 Task: Create a due date automation trigger when advanced on, on the monday of the week before a card is due add fields without custom fields "Resume" completed at 11:00 AM.
Action: Mouse moved to (1035, 81)
Screenshot: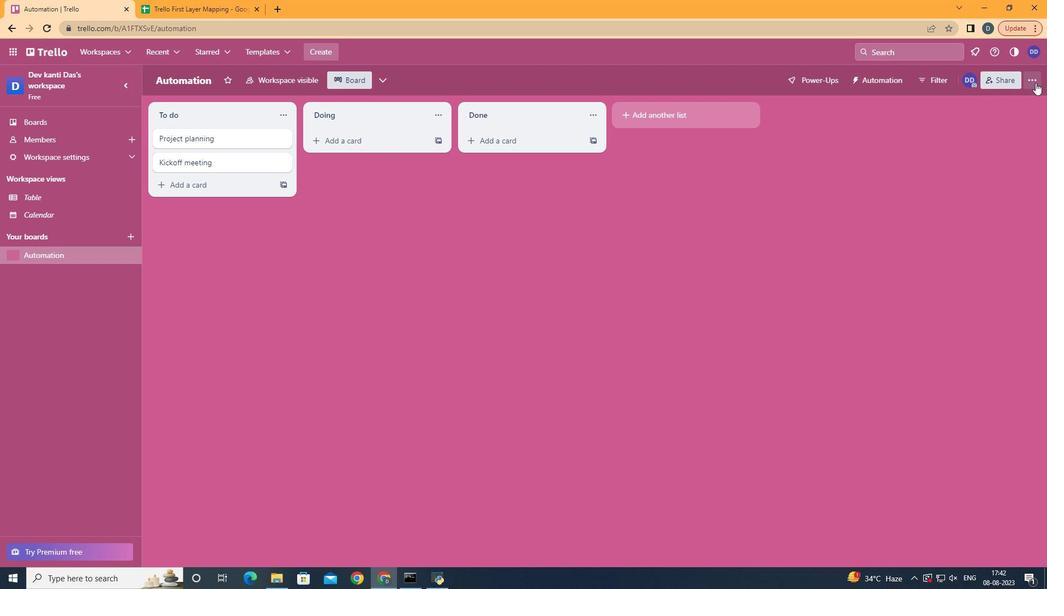
Action: Mouse pressed left at (1035, 81)
Screenshot: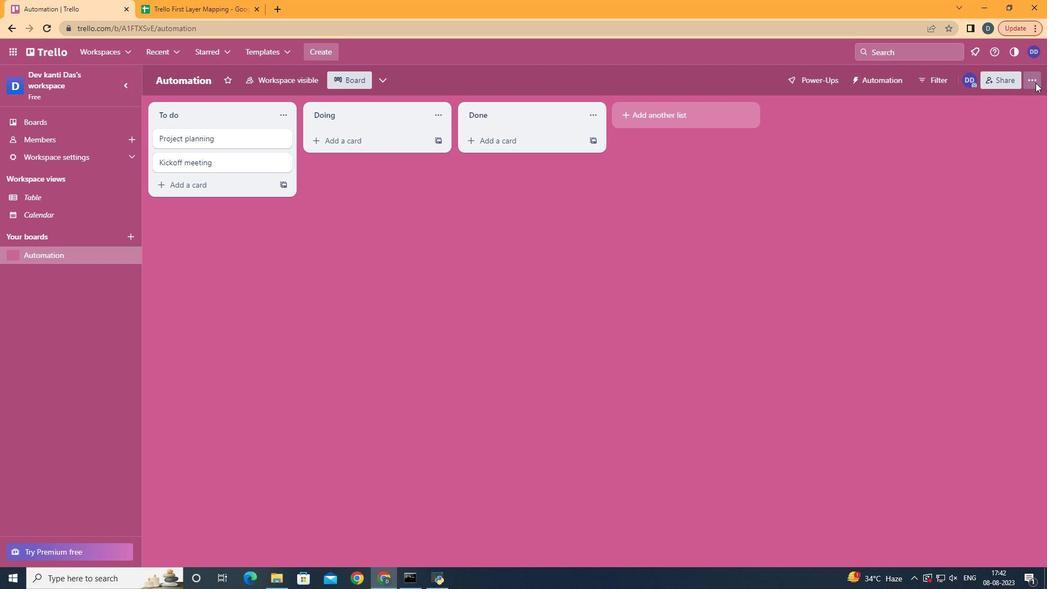 
Action: Mouse moved to (952, 225)
Screenshot: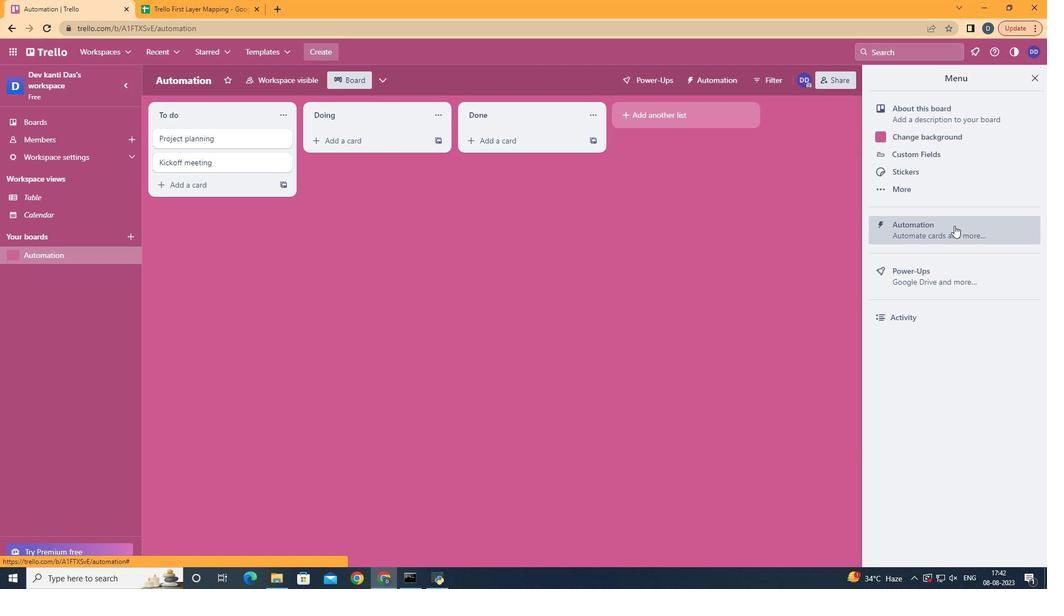 
Action: Mouse pressed left at (952, 225)
Screenshot: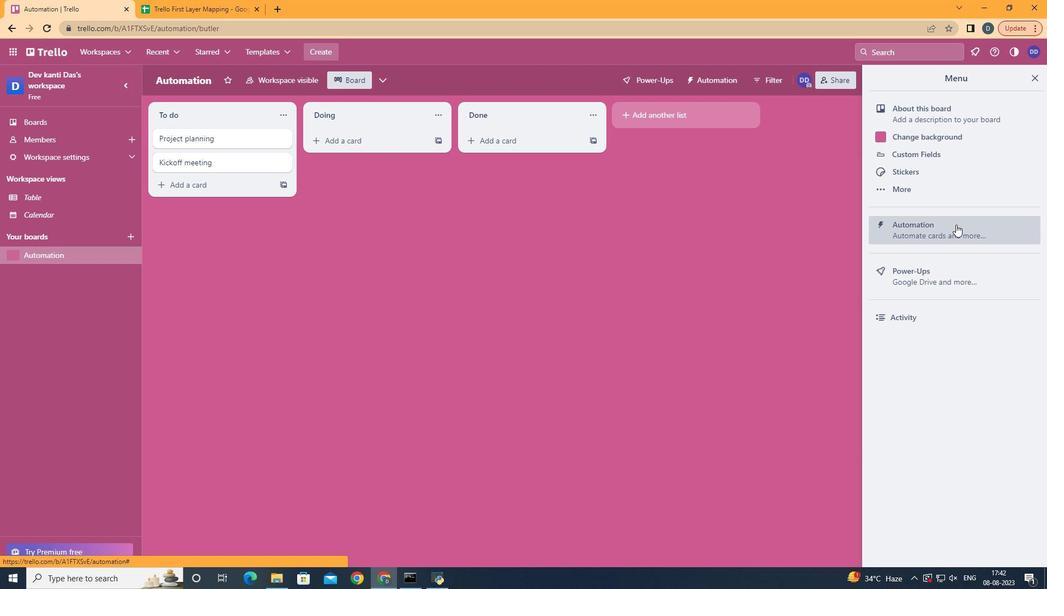 
Action: Mouse moved to (215, 213)
Screenshot: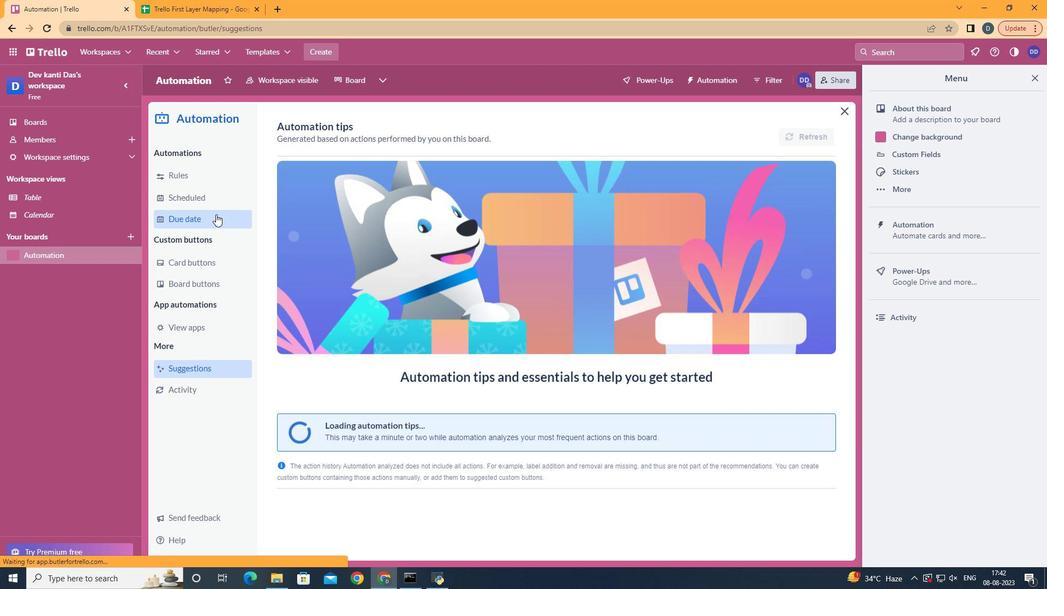 
Action: Mouse pressed left at (215, 213)
Screenshot: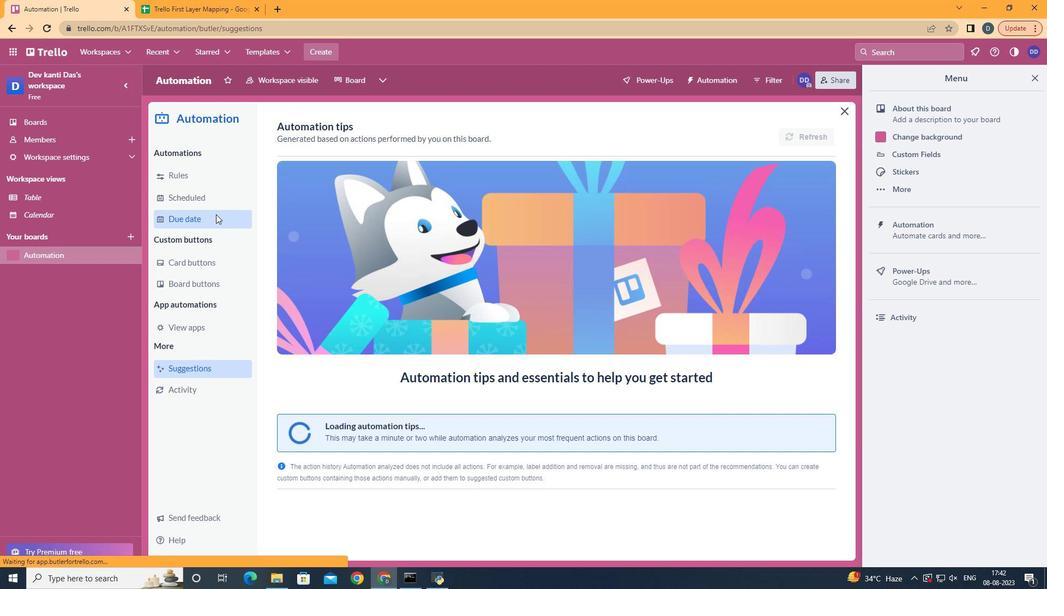 
Action: Mouse moved to (758, 129)
Screenshot: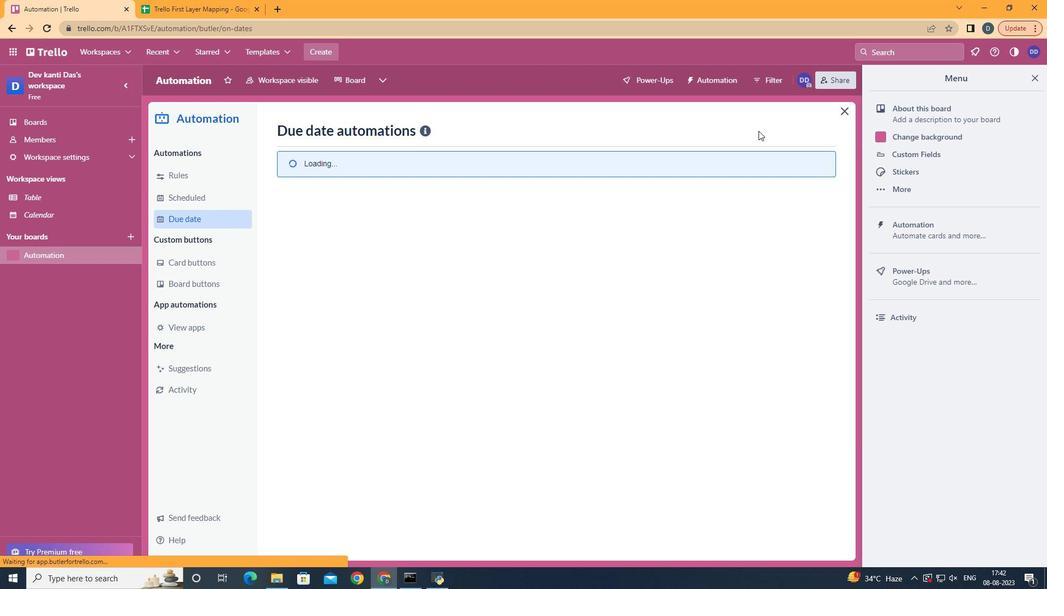 
Action: Mouse pressed left at (758, 129)
Screenshot: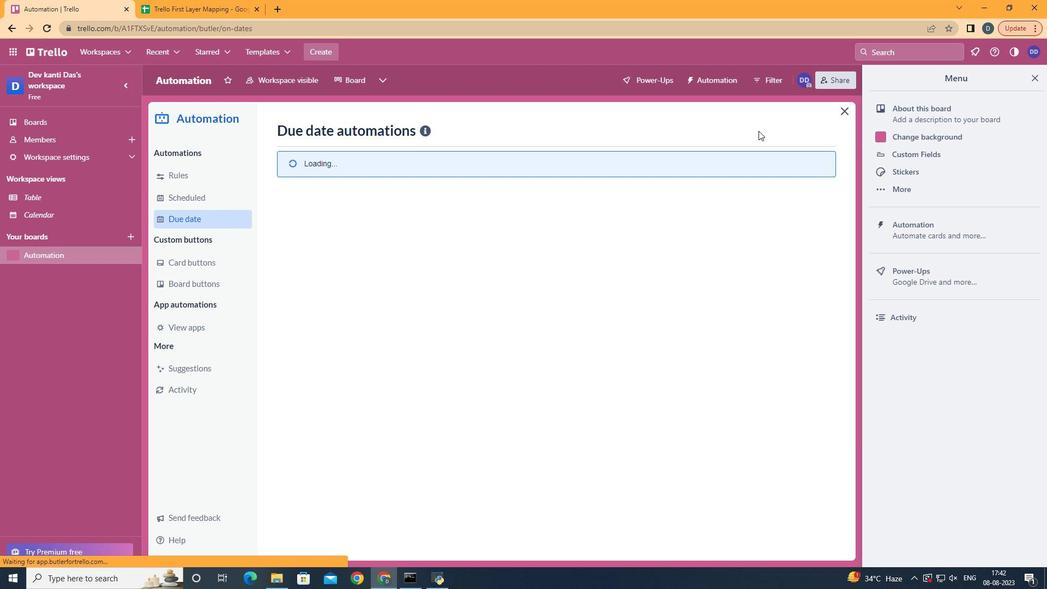 
Action: Mouse pressed left at (758, 129)
Screenshot: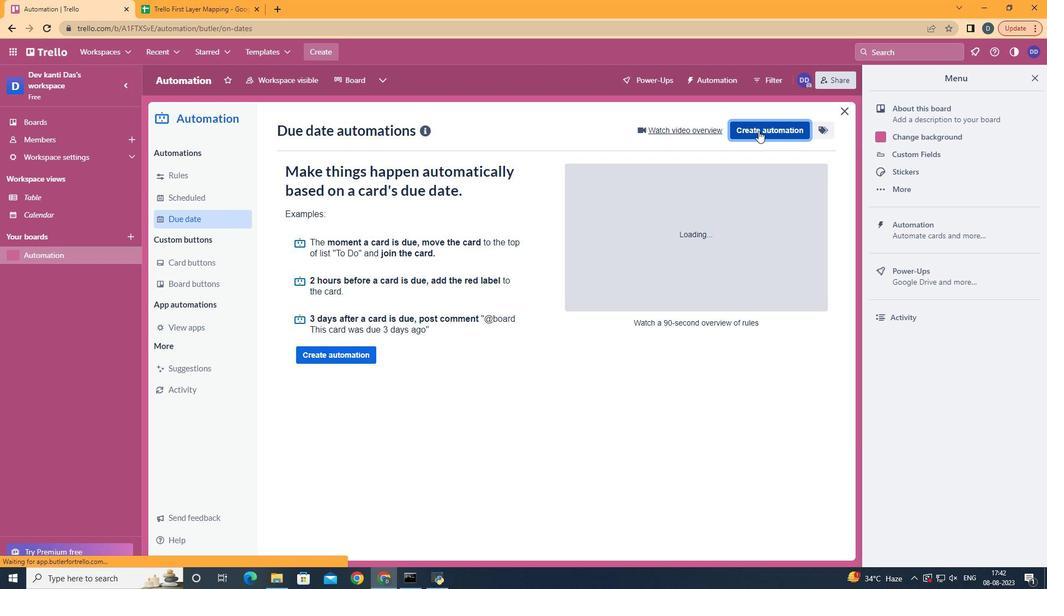 
Action: Mouse moved to (536, 243)
Screenshot: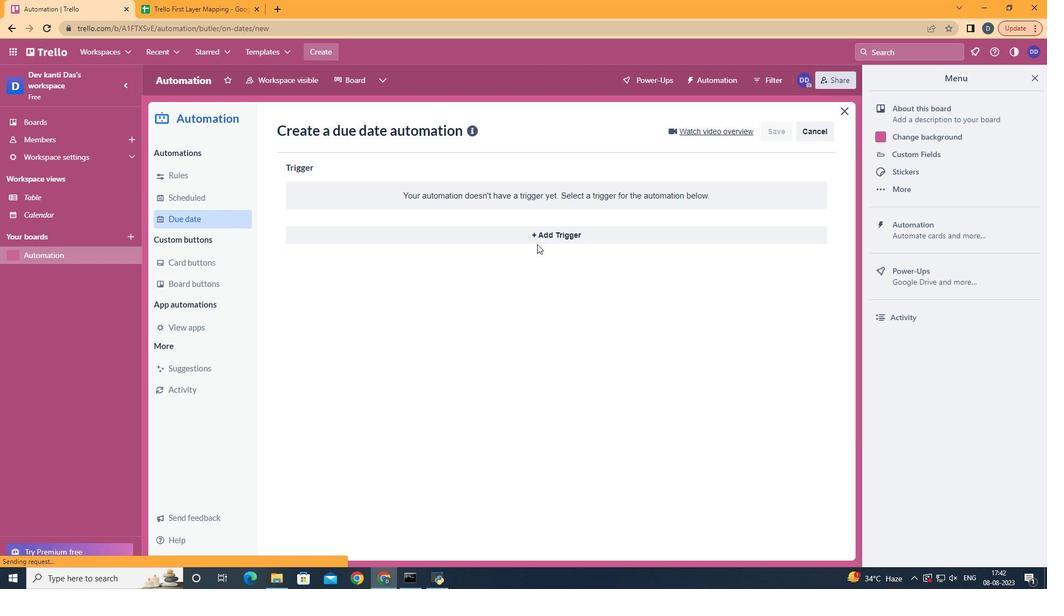 
Action: Mouse pressed left at (536, 243)
Screenshot: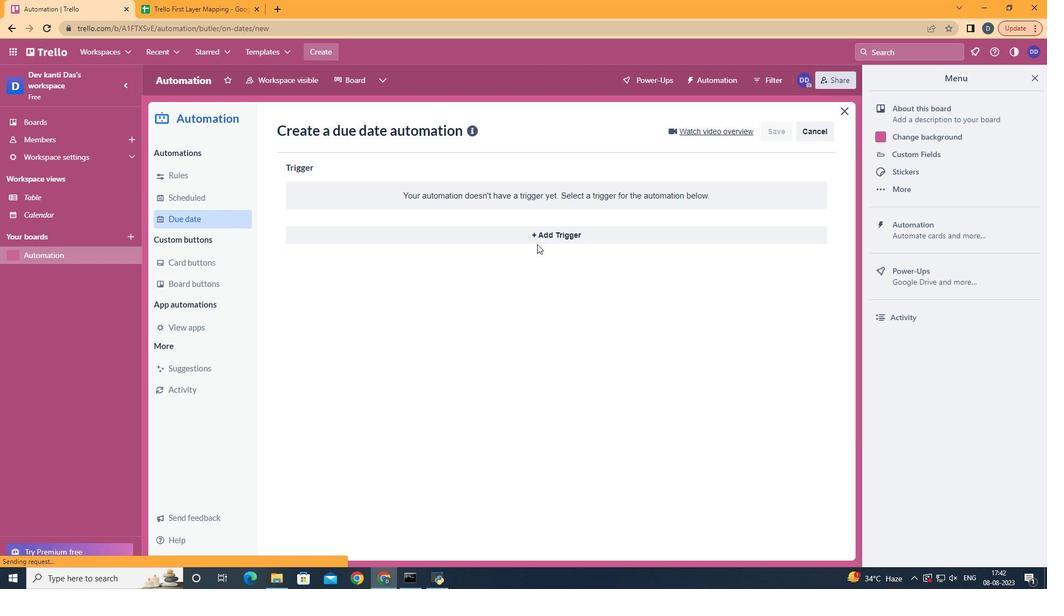 
Action: Mouse moved to (565, 235)
Screenshot: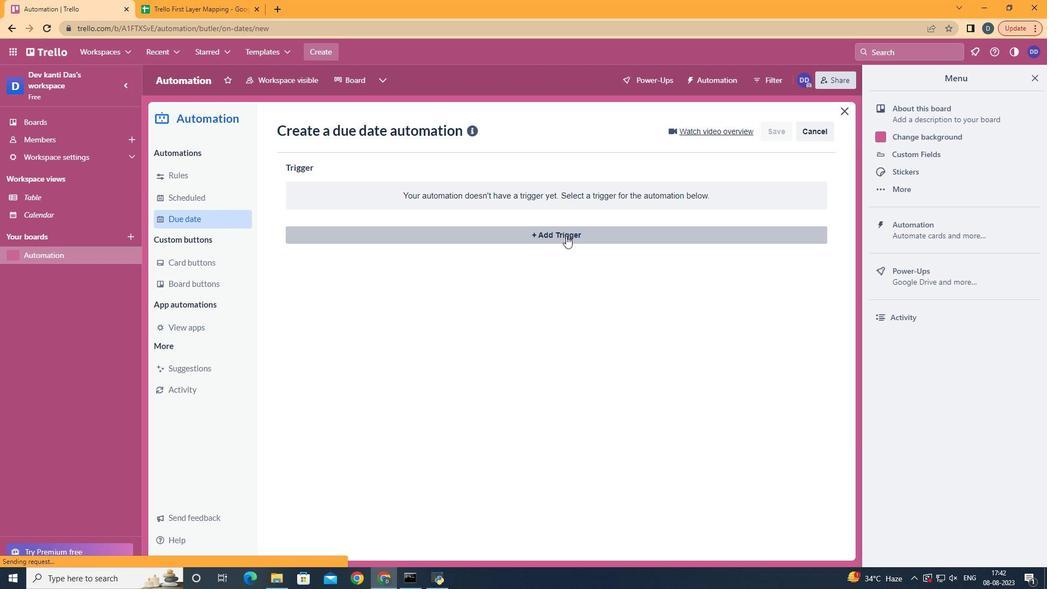 
Action: Mouse pressed left at (565, 235)
Screenshot: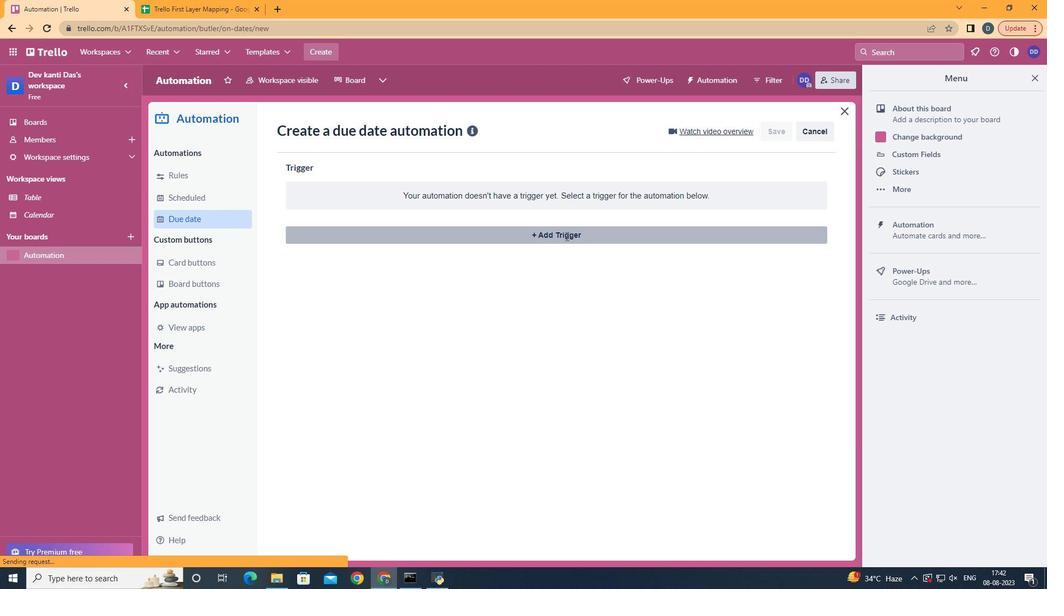 
Action: Mouse moved to (394, 528)
Screenshot: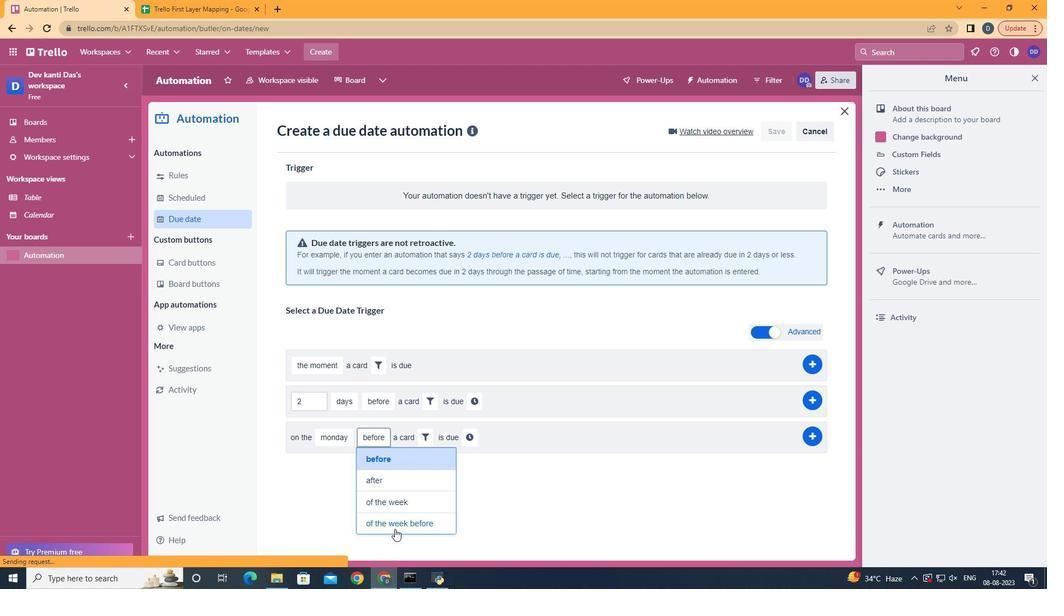 
Action: Mouse pressed left at (394, 528)
Screenshot: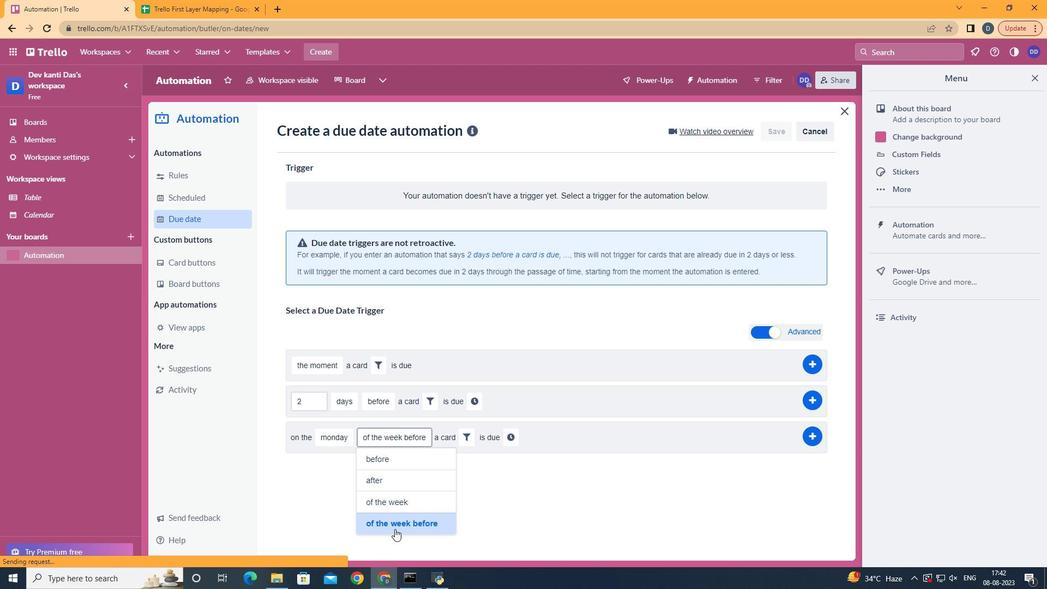 
Action: Mouse moved to (463, 444)
Screenshot: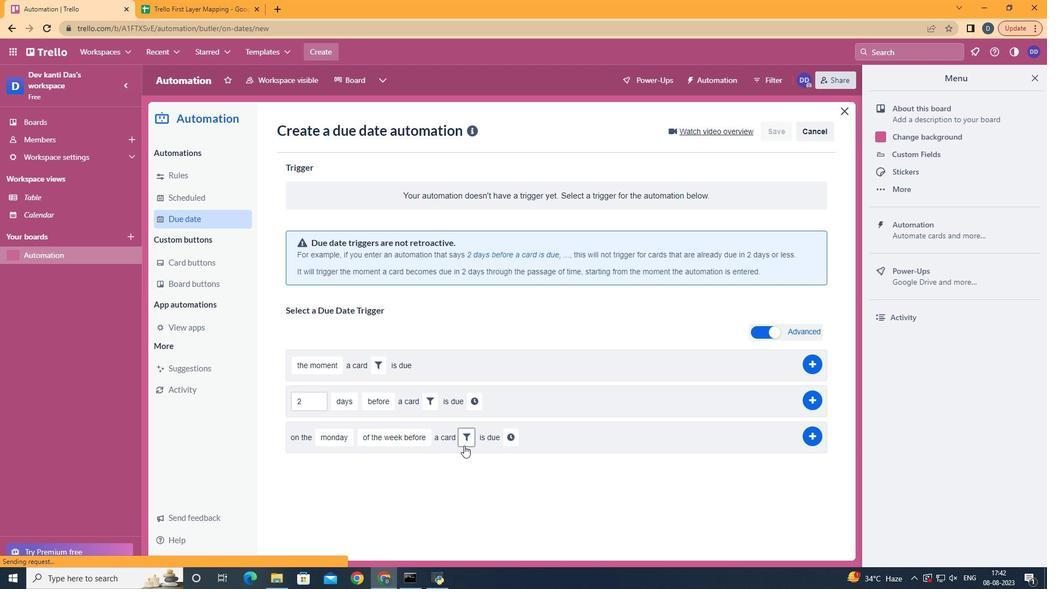 
Action: Mouse pressed left at (463, 444)
Screenshot: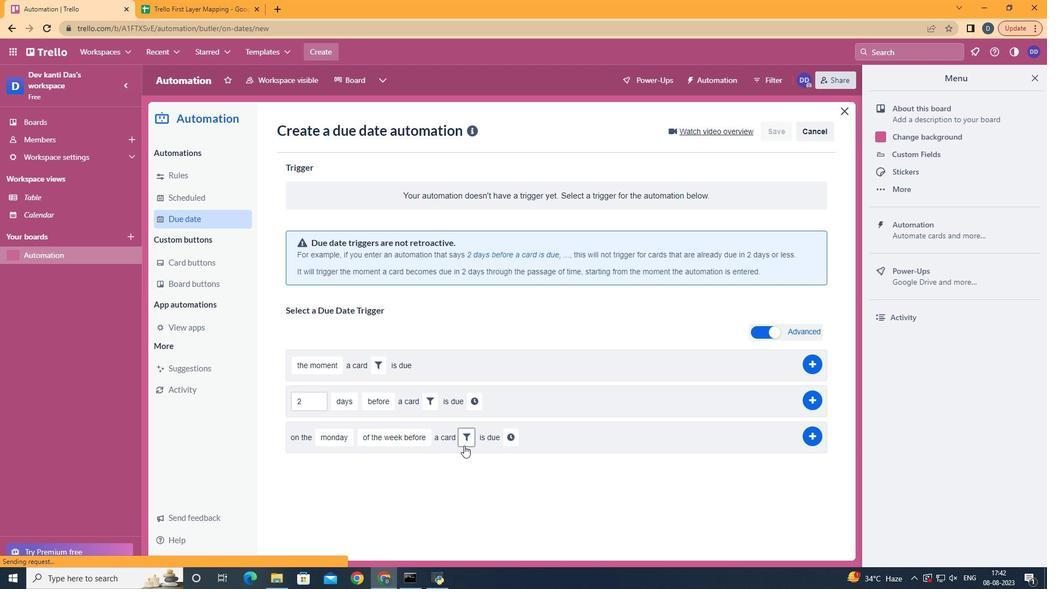 
Action: Mouse moved to (640, 473)
Screenshot: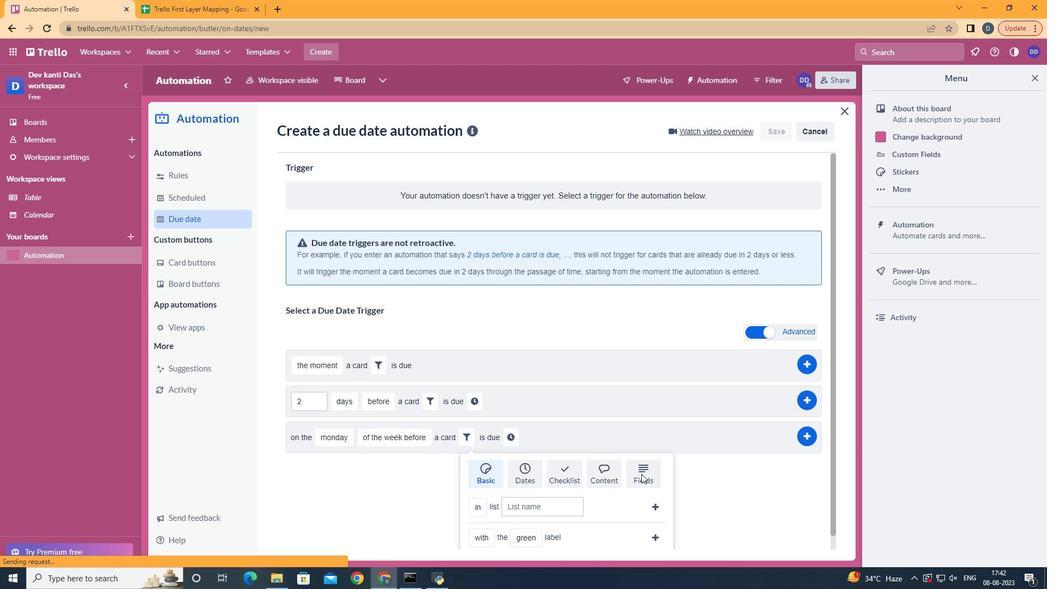 
Action: Mouse pressed left at (640, 473)
Screenshot: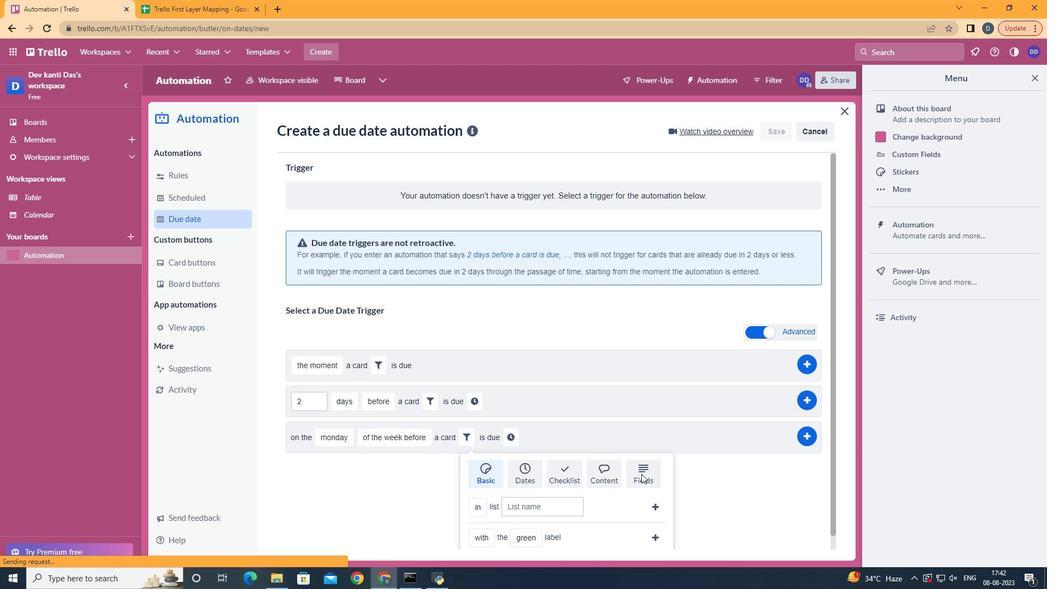 
Action: Mouse moved to (652, 438)
Screenshot: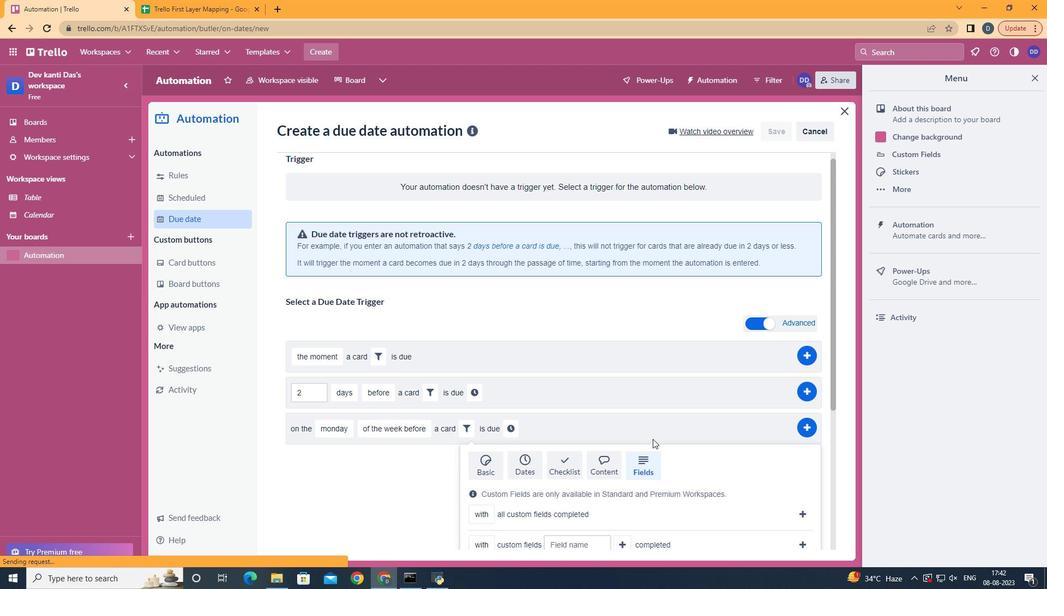 
Action: Mouse scrolled (652, 437) with delta (0, 0)
Screenshot: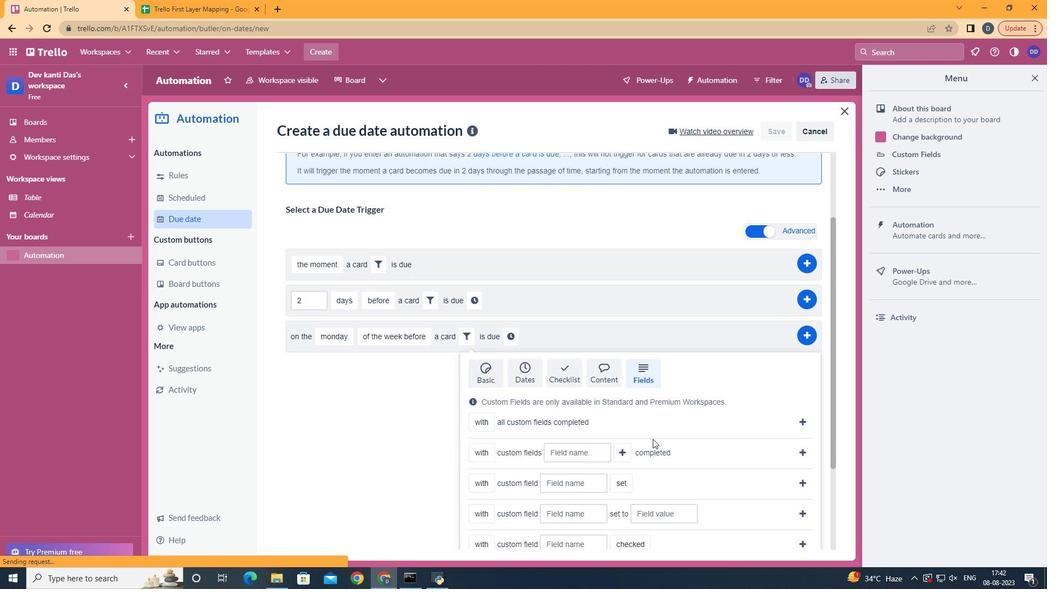 
Action: Mouse scrolled (652, 437) with delta (0, 0)
Screenshot: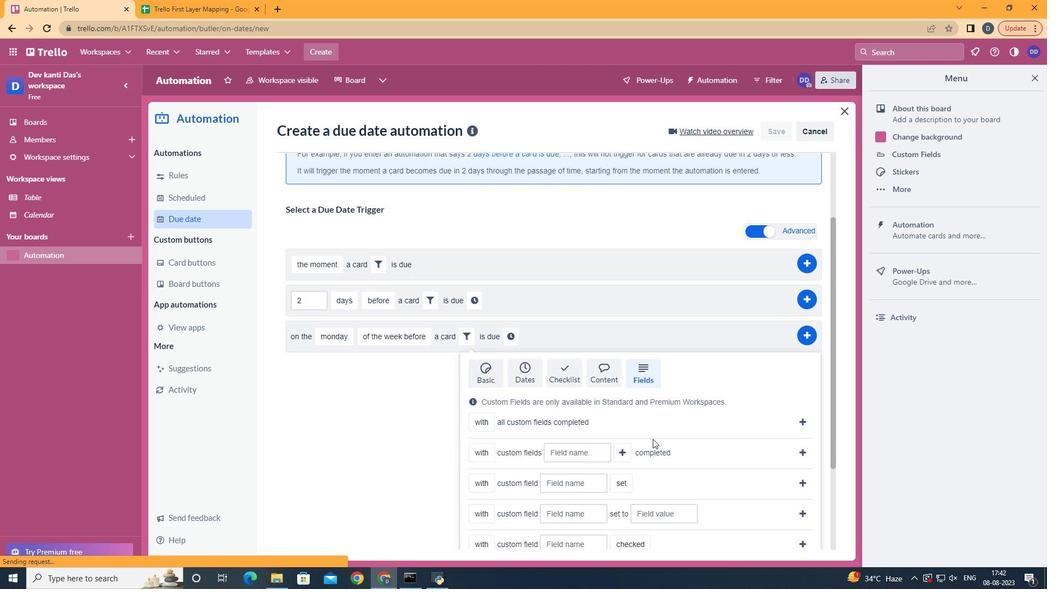 
Action: Mouse scrolled (652, 437) with delta (0, 0)
Screenshot: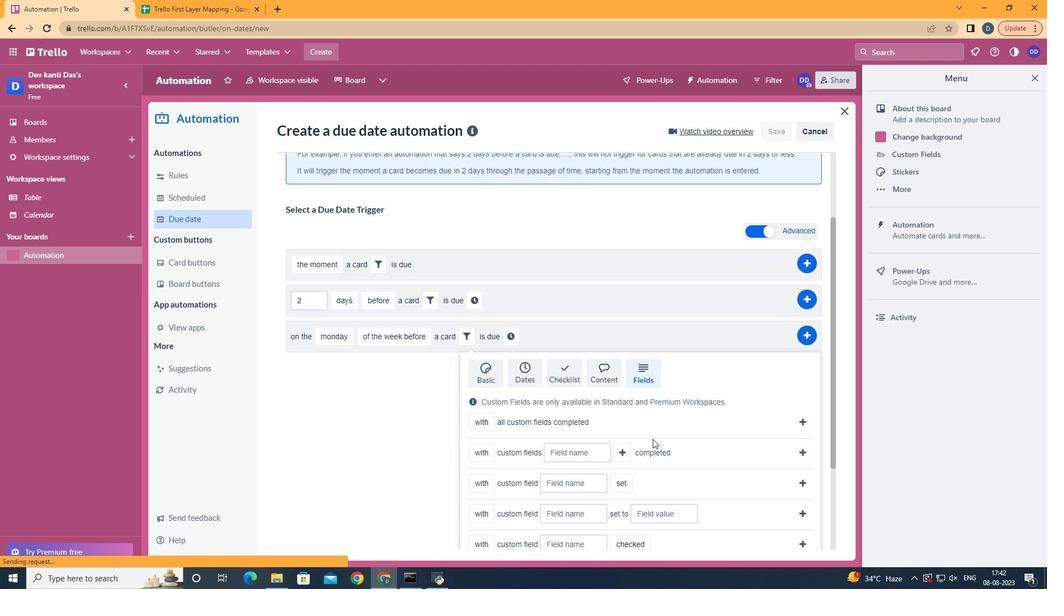 
Action: Mouse scrolled (652, 437) with delta (0, 0)
Screenshot: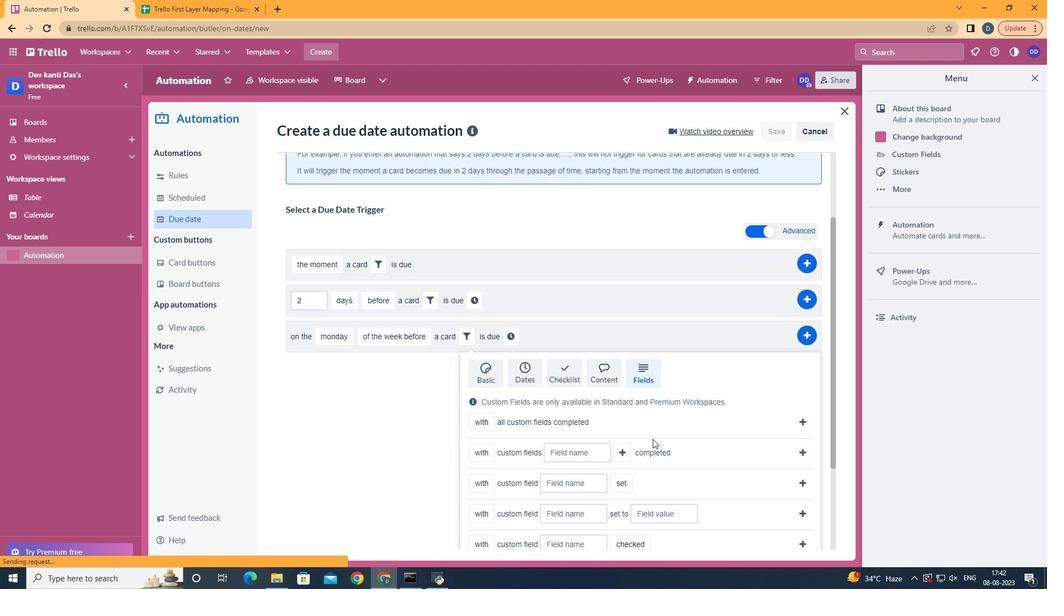 
Action: Mouse scrolled (652, 437) with delta (0, 0)
Screenshot: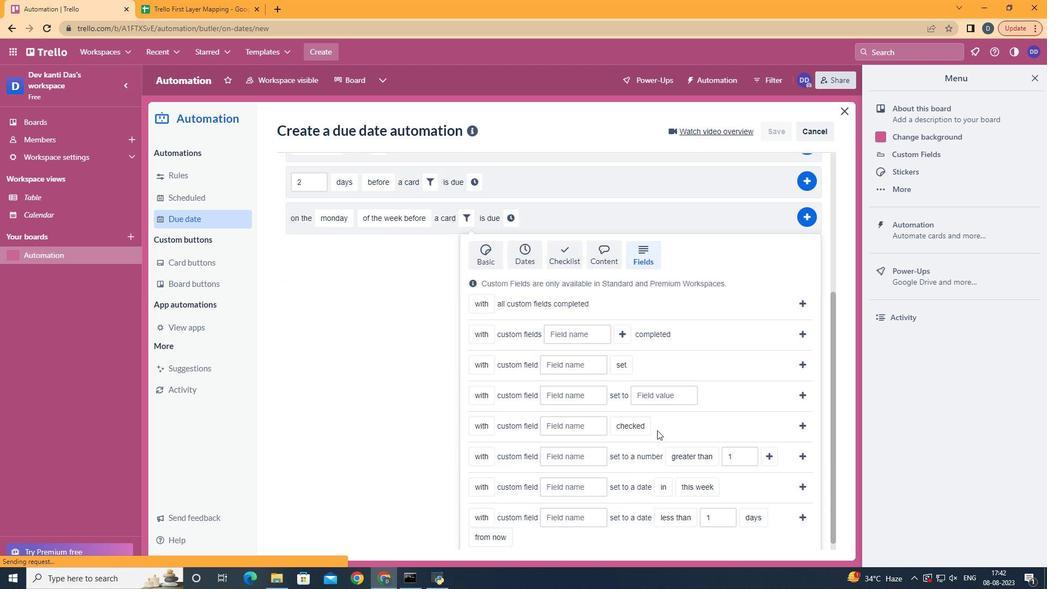 
Action: Mouse scrolled (652, 437) with delta (0, 0)
Screenshot: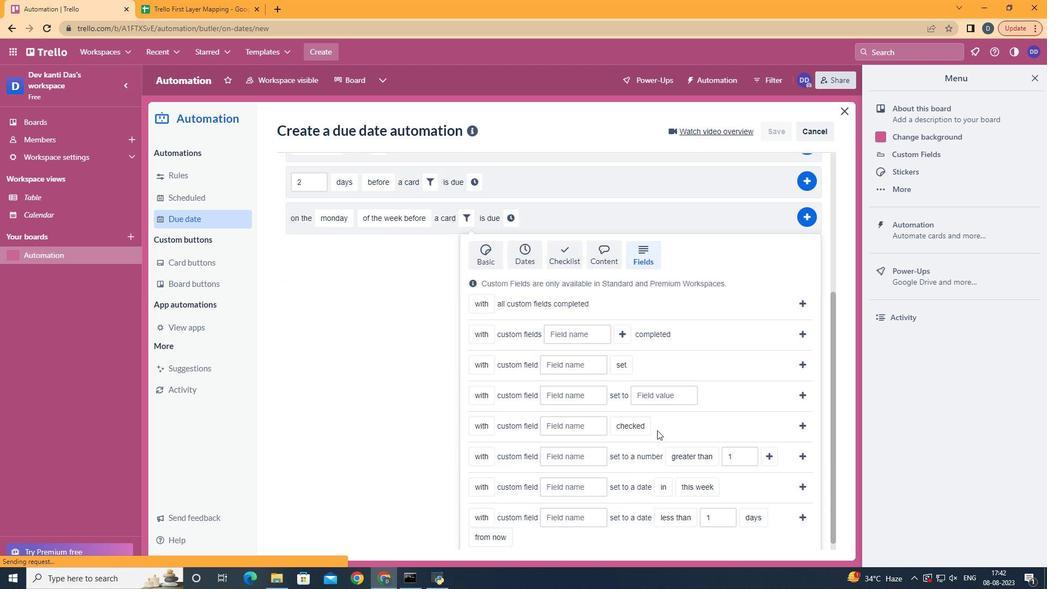 
Action: Mouse moved to (498, 370)
Screenshot: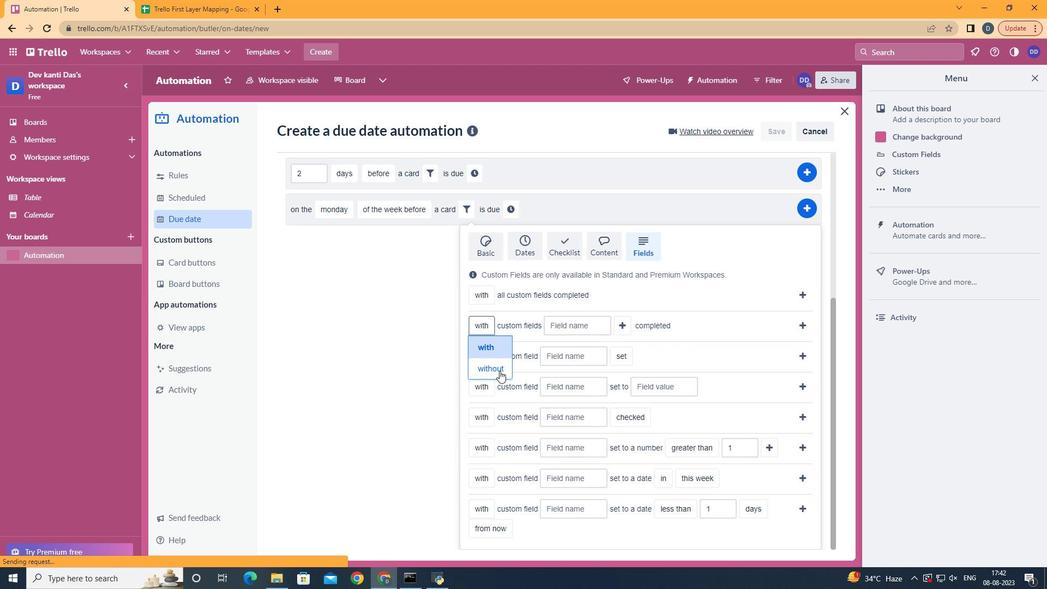 
Action: Mouse pressed left at (498, 370)
Screenshot: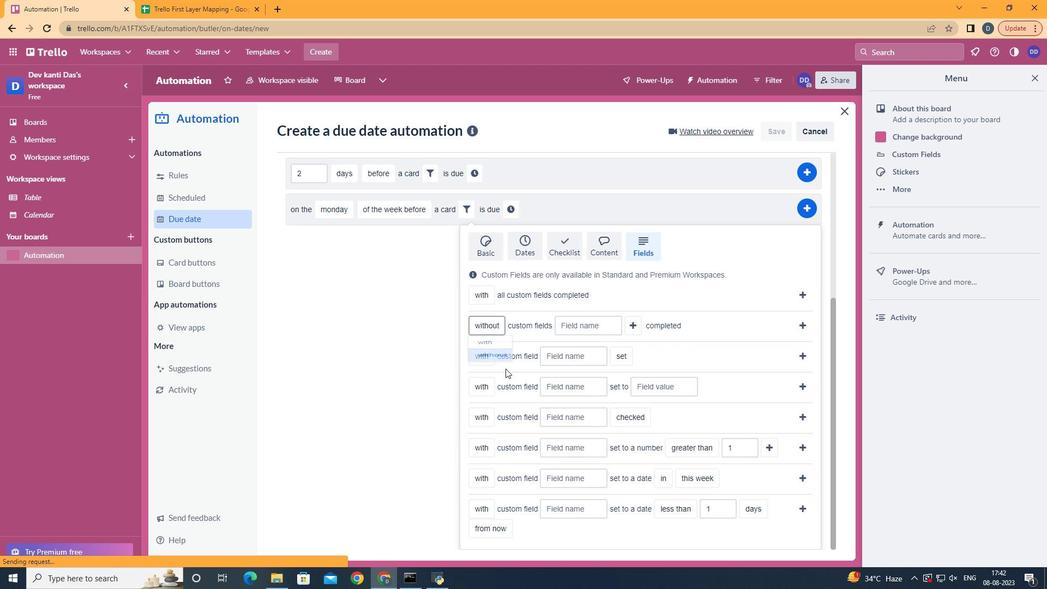 
Action: Mouse moved to (583, 326)
Screenshot: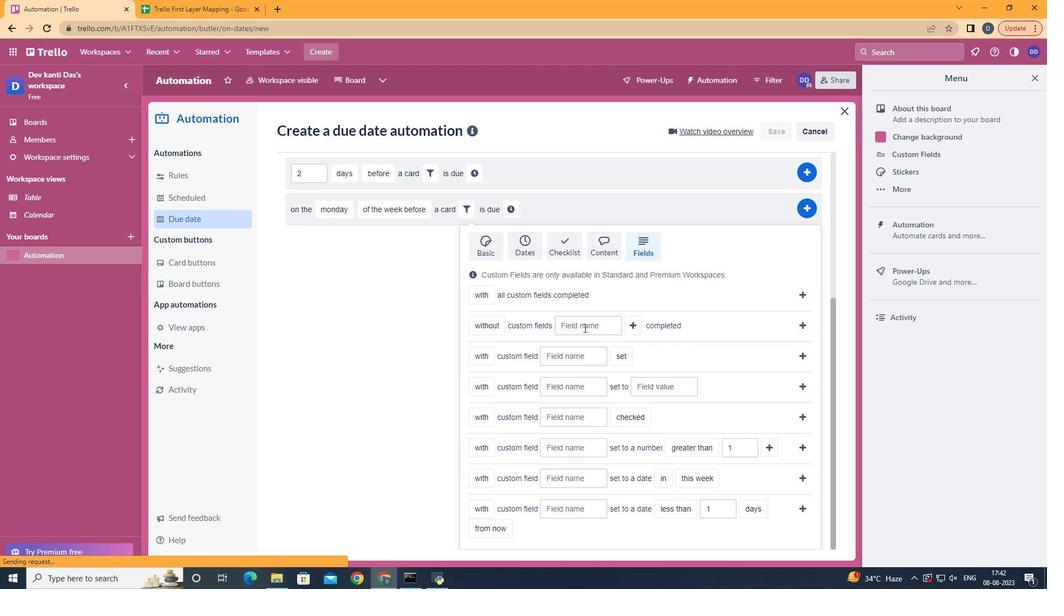 
Action: Mouse pressed left at (583, 326)
Screenshot: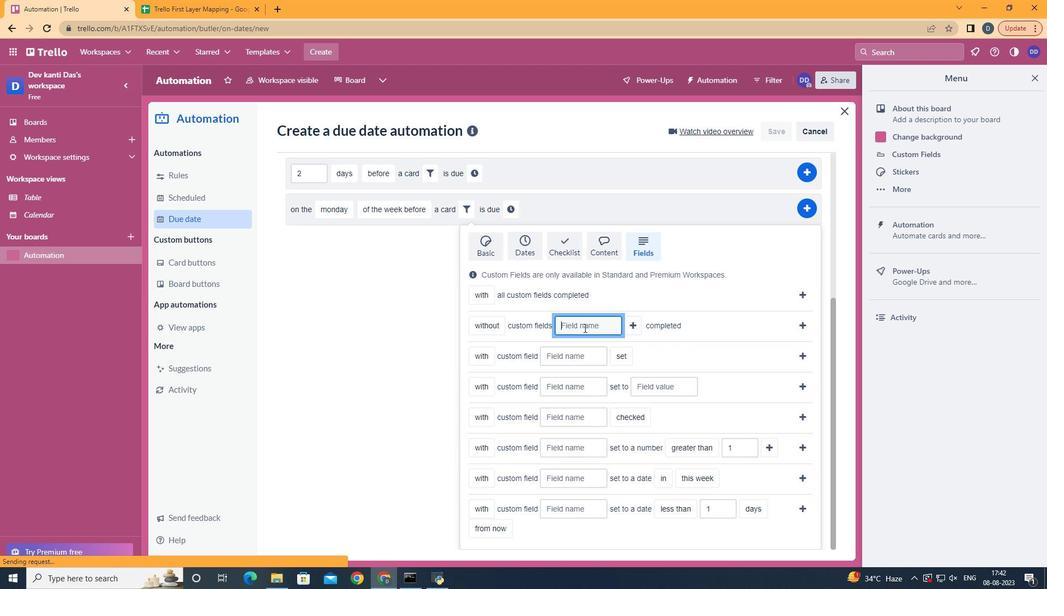 
Action: Key pressed <Key.shift>Resume
Screenshot: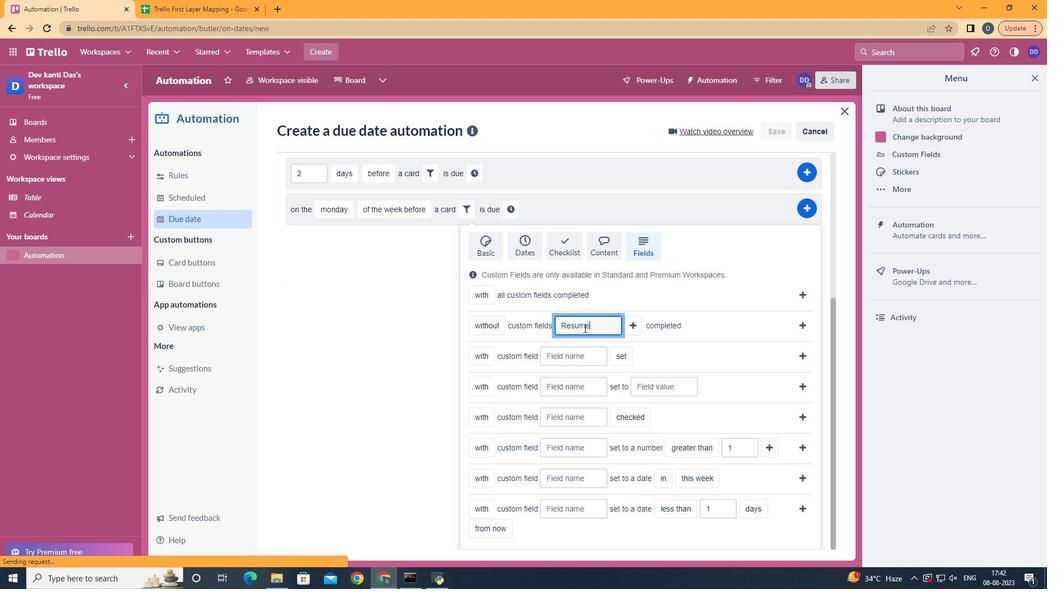 
Action: Mouse moved to (800, 324)
Screenshot: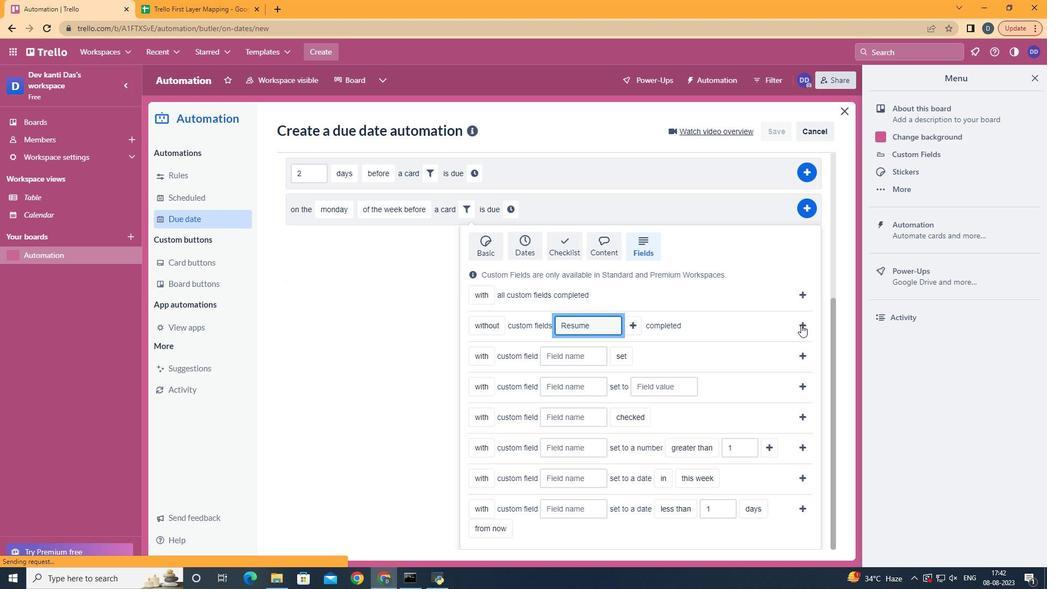 
Action: Mouse pressed left at (800, 324)
Screenshot: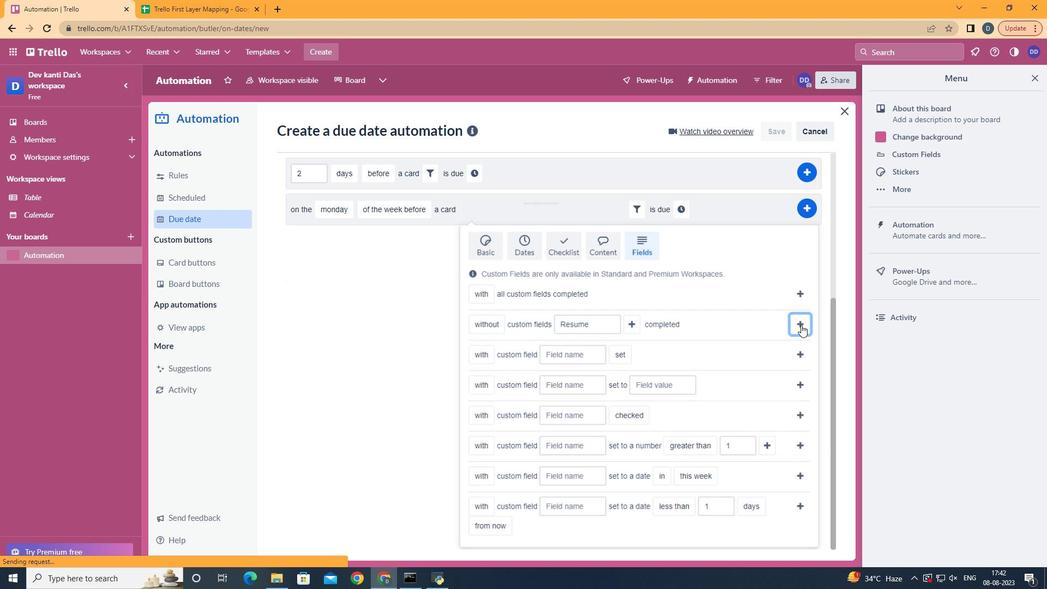 
Action: Mouse moved to (679, 441)
Screenshot: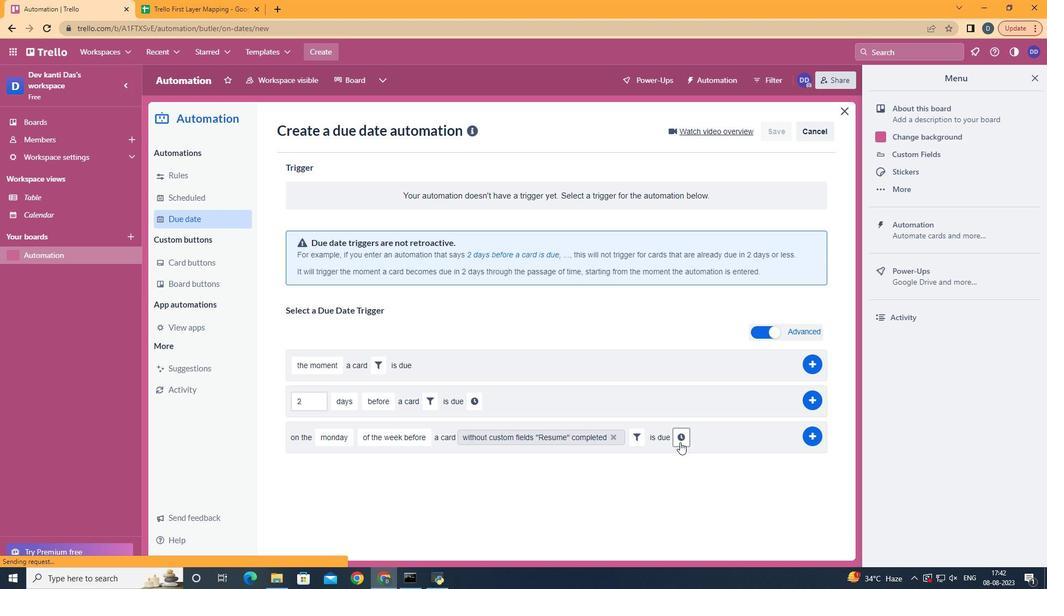 
Action: Mouse pressed left at (679, 441)
Screenshot: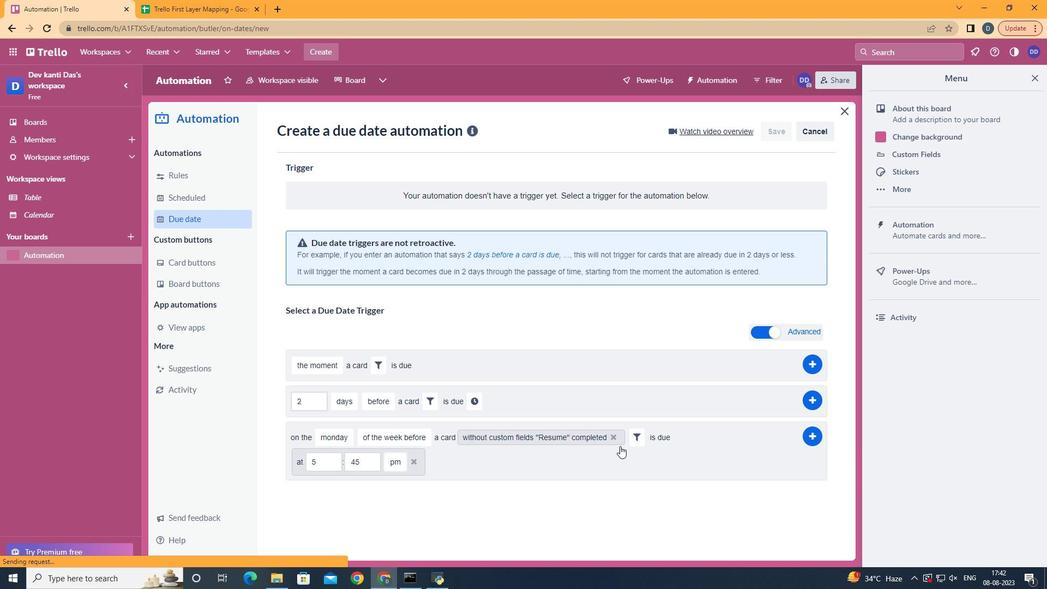 
Action: Mouse moved to (322, 460)
Screenshot: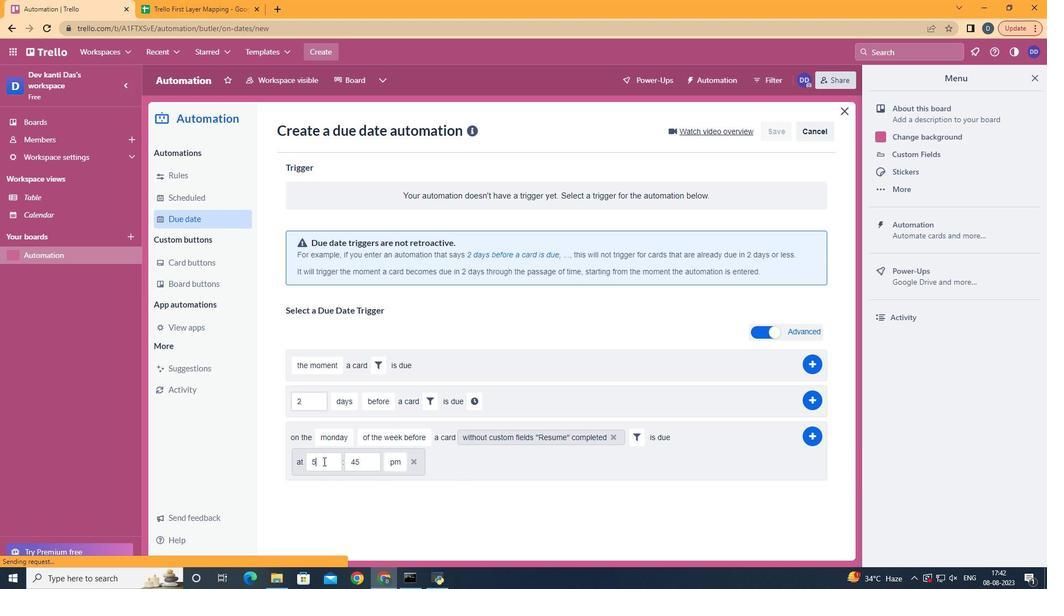 
Action: Mouse pressed left at (322, 460)
Screenshot: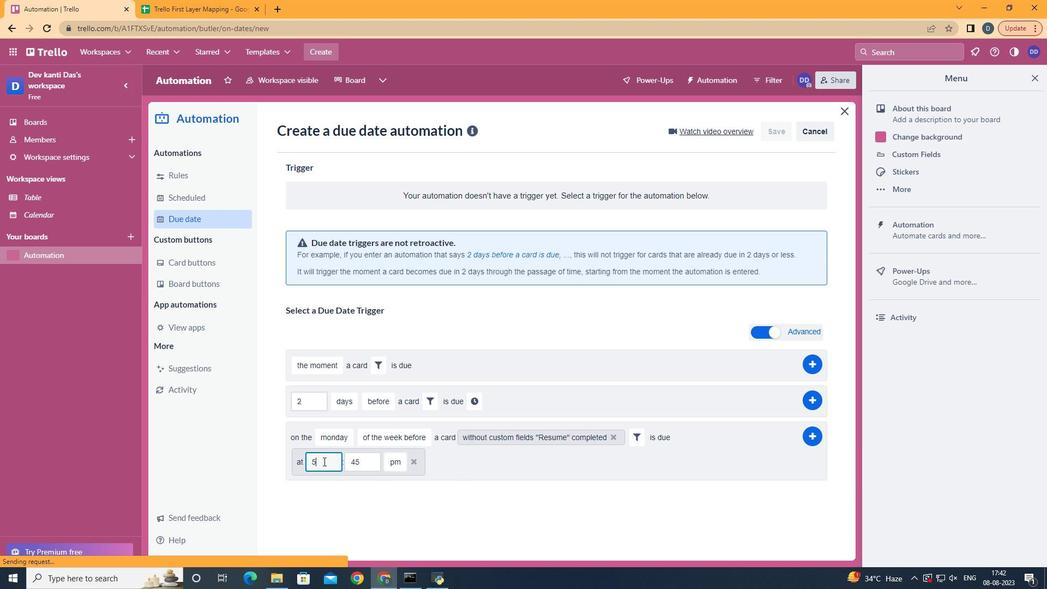
Action: Mouse moved to (321, 460)
Screenshot: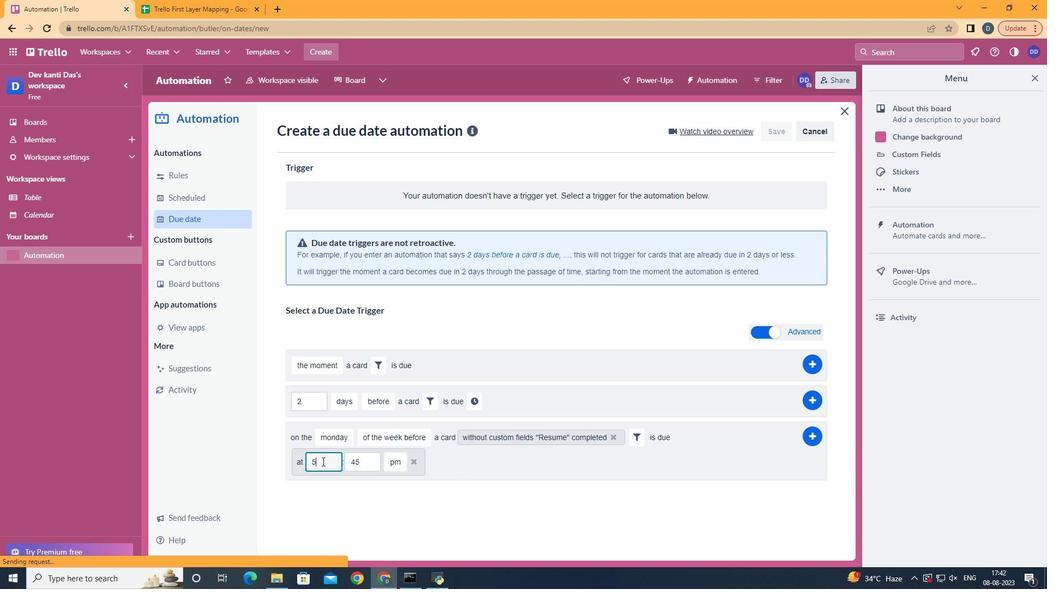 
Action: Key pressed <Key.backspace>11
Screenshot: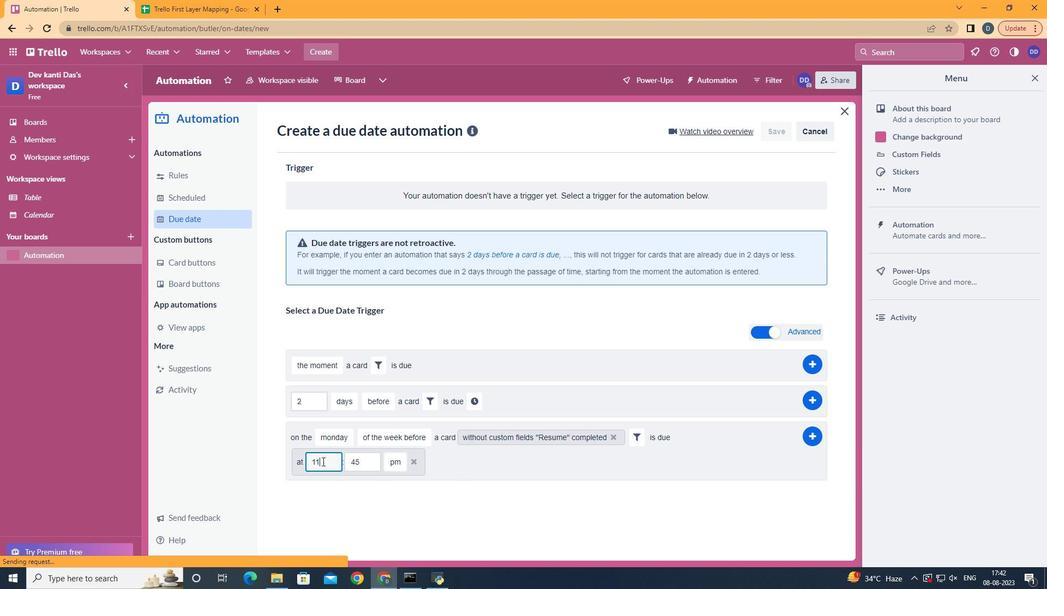 
Action: Mouse moved to (364, 460)
Screenshot: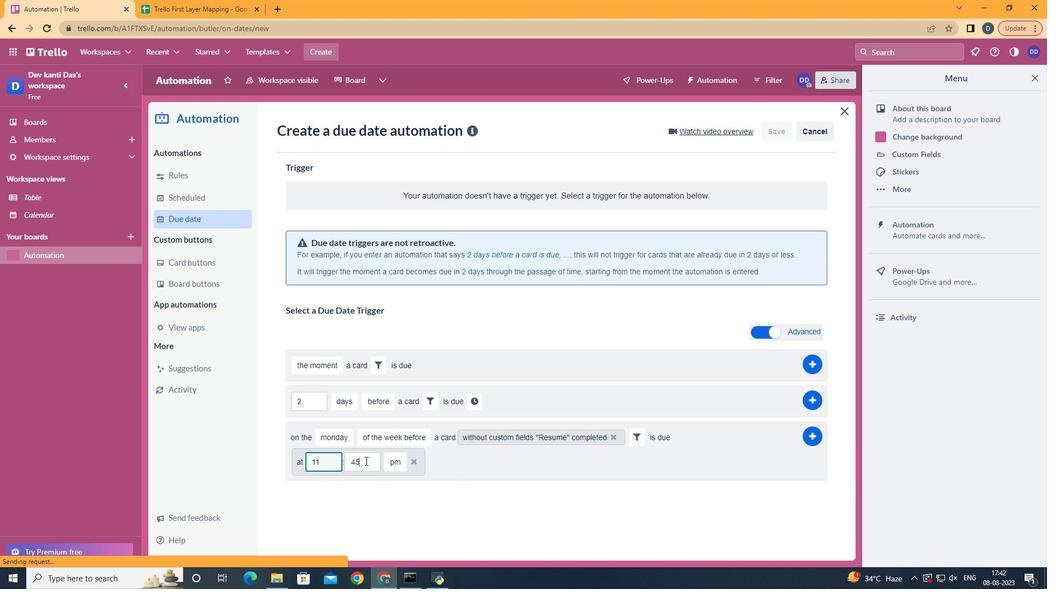 
Action: Mouse pressed left at (364, 460)
Screenshot: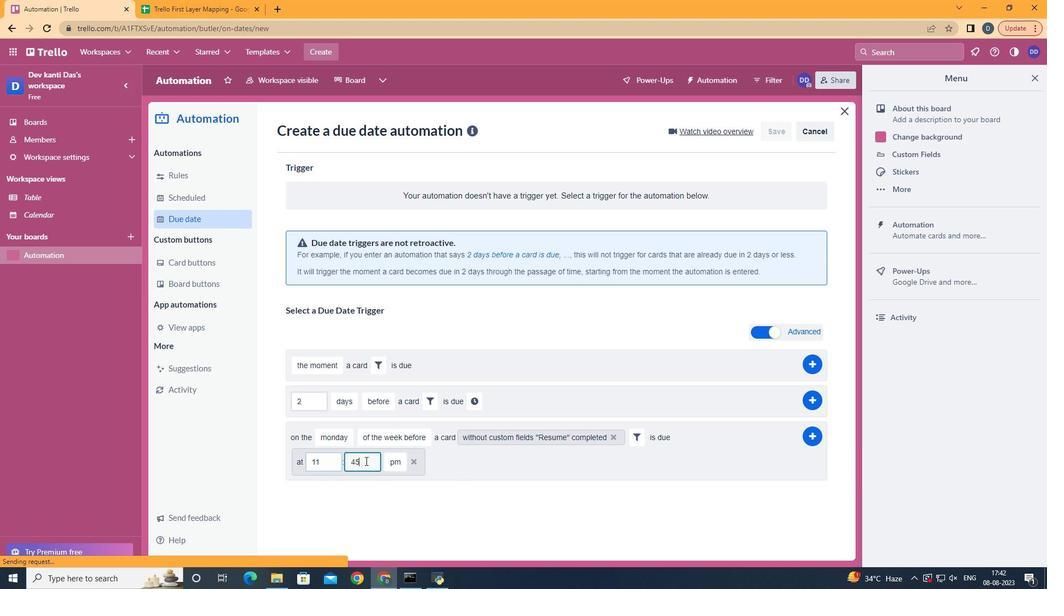 
Action: Mouse moved to (359, 461)
Screenshot: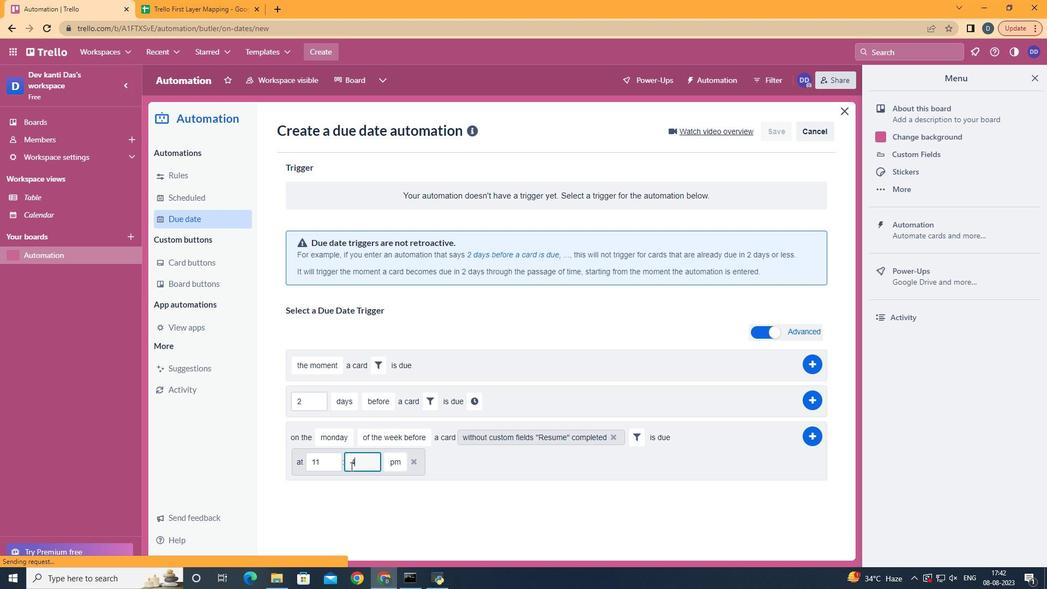 
Action: Key pressed <Key.backspace>
Screenshot: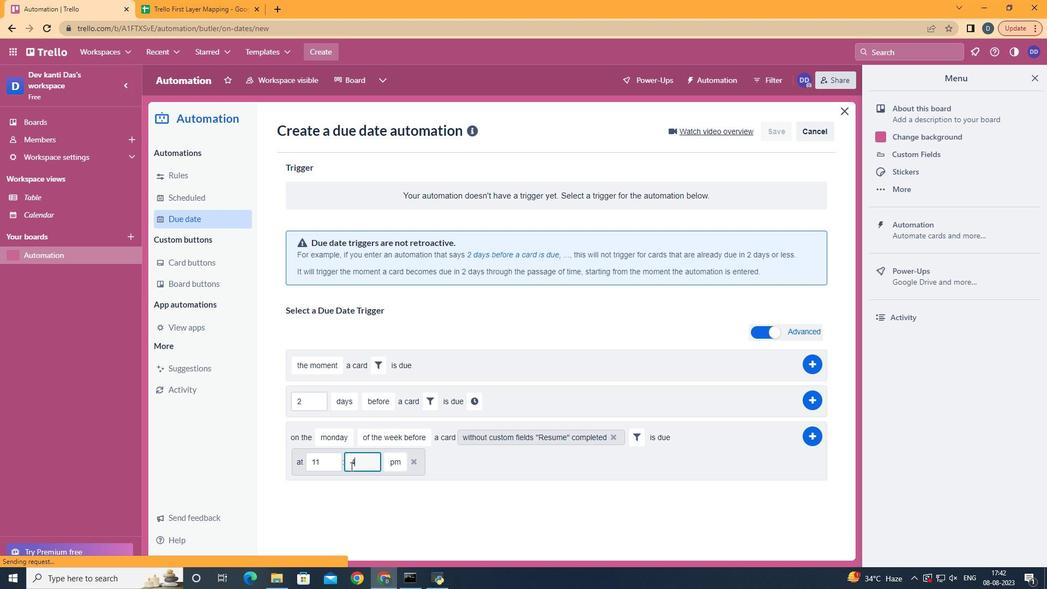 
Action: Mouse moved to (349, 465)
Screenshot: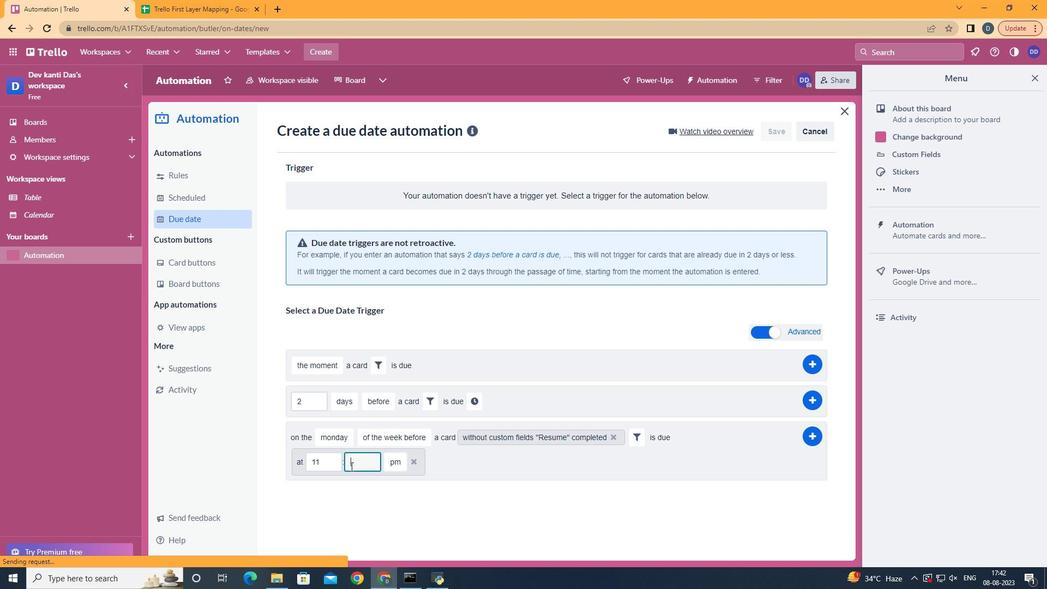 
Action: Key pressed <Key.backspace>00
Screenshot: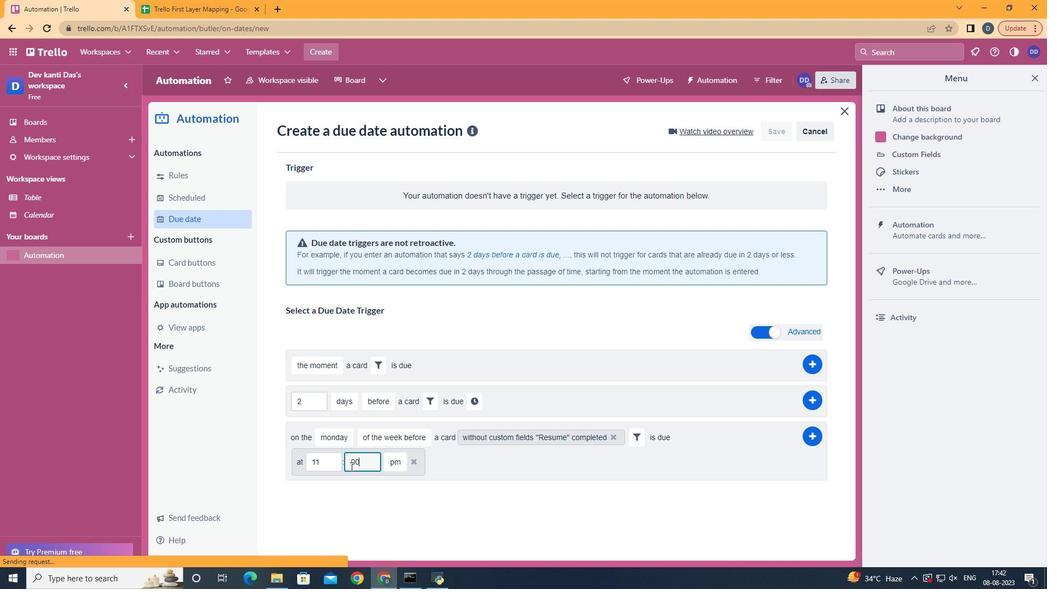 
Action: Mouse moved to (401, 483)
Screenshot: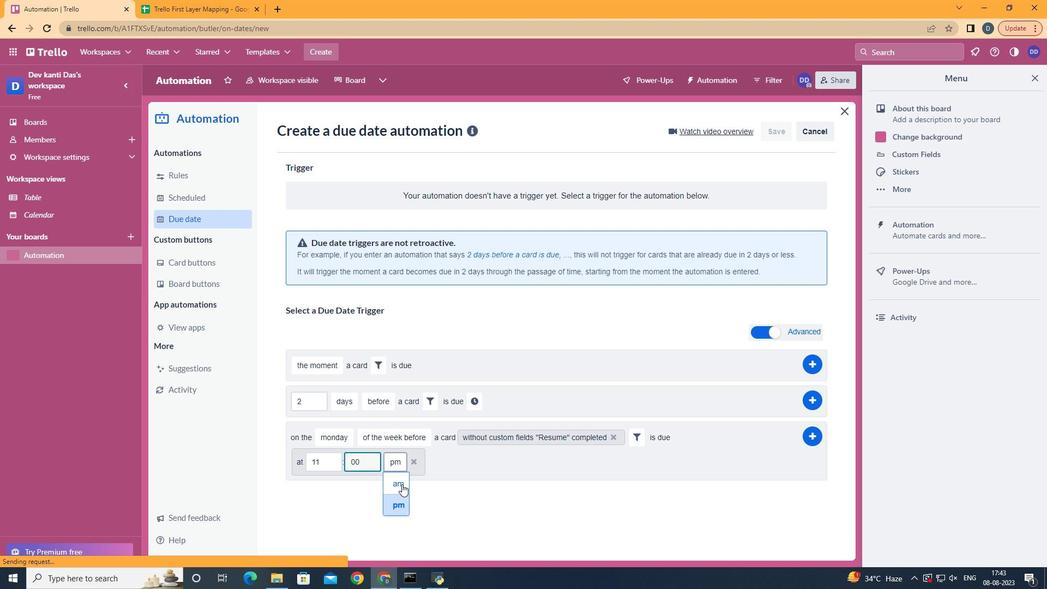 
Action: Mouse pressed left at (401, 483)
Screenshot: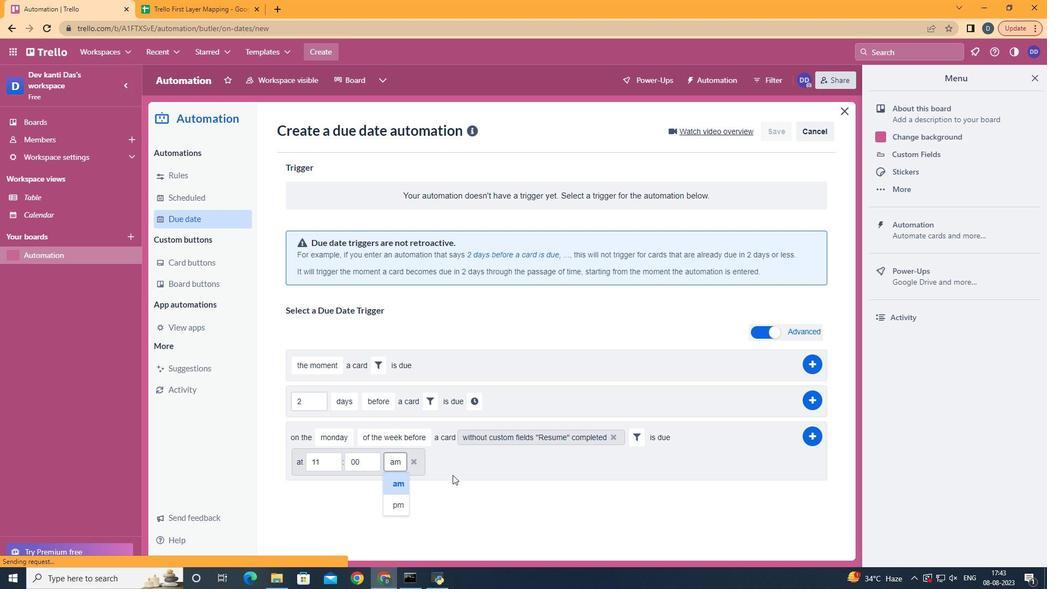 
Action: Mouse moved to (816, 435)
Screenshot: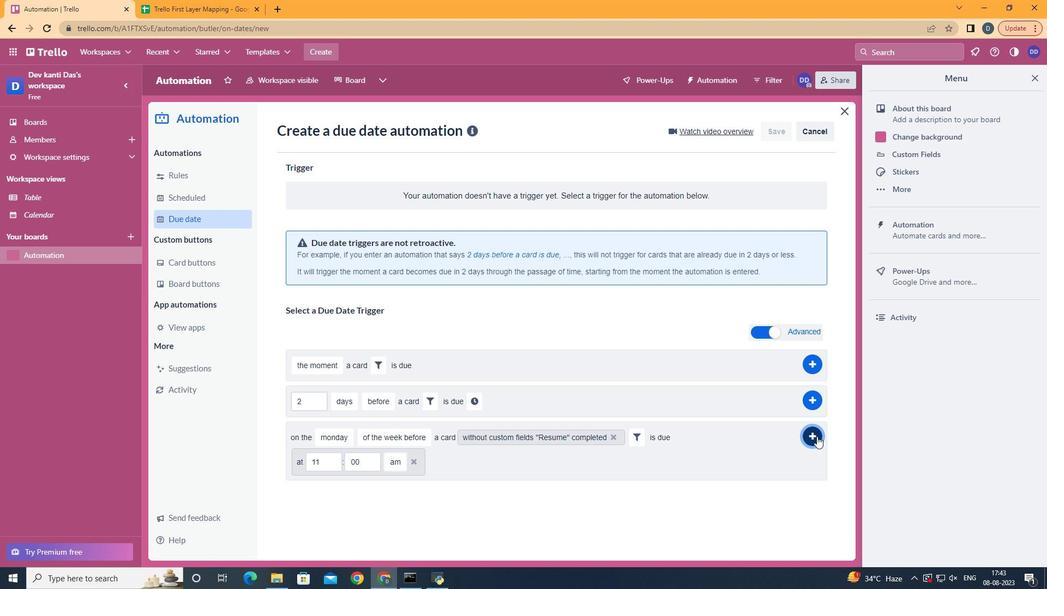 
Action: Mouse pressed left at (816, 435)
Screenshot: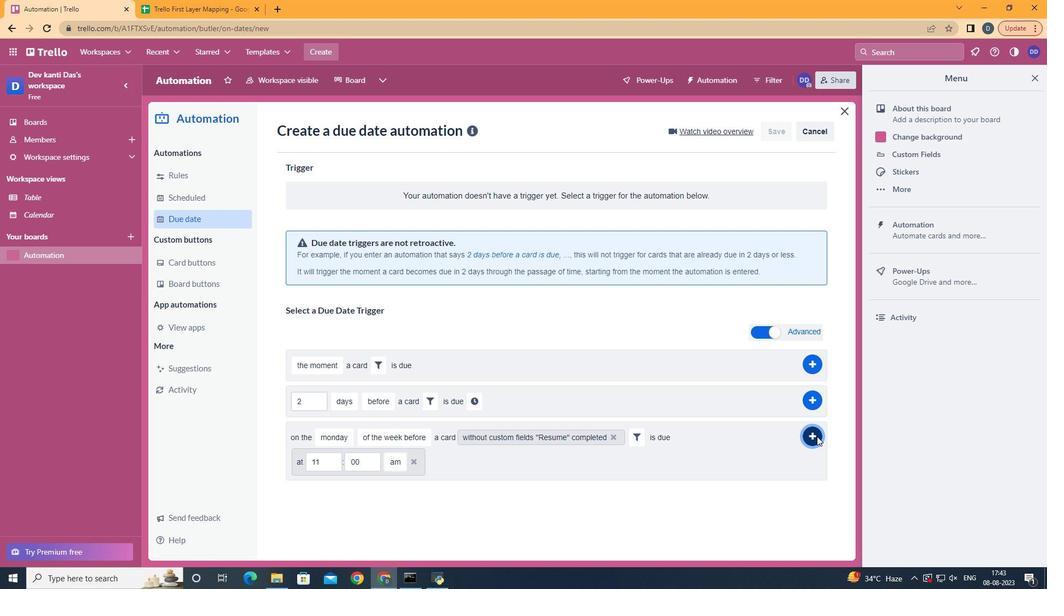 
Action: Mouse moved to (632, 155)
Screenshot: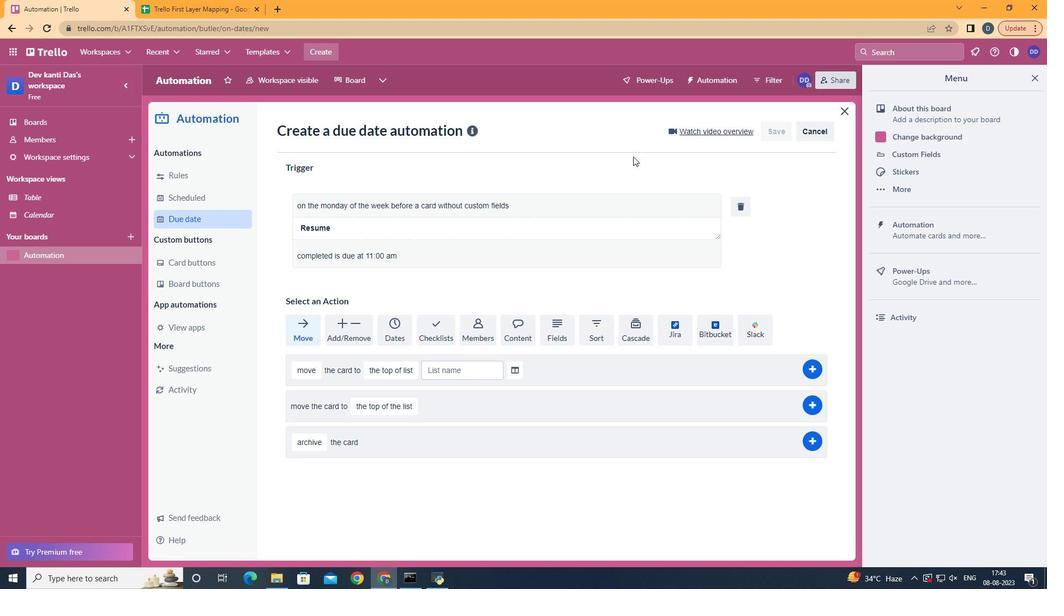 
